 Task: Open the "Network conditions" tab.
Action: Mouse moved to (970, 25)
Screenshot: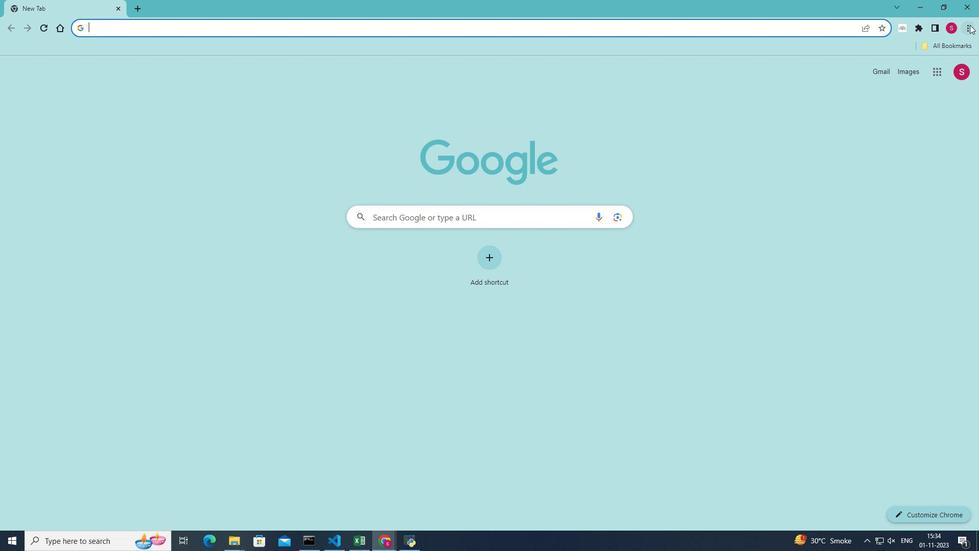 
Action: Mouse pressed left at (970, 25)
Screenshot: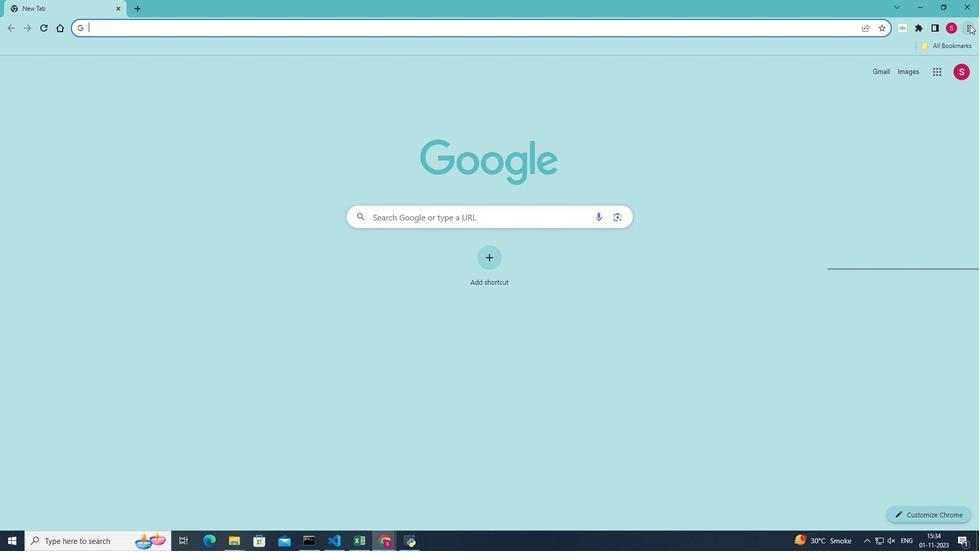 
Action: Mouse moved to (871, 185)
Screenshot: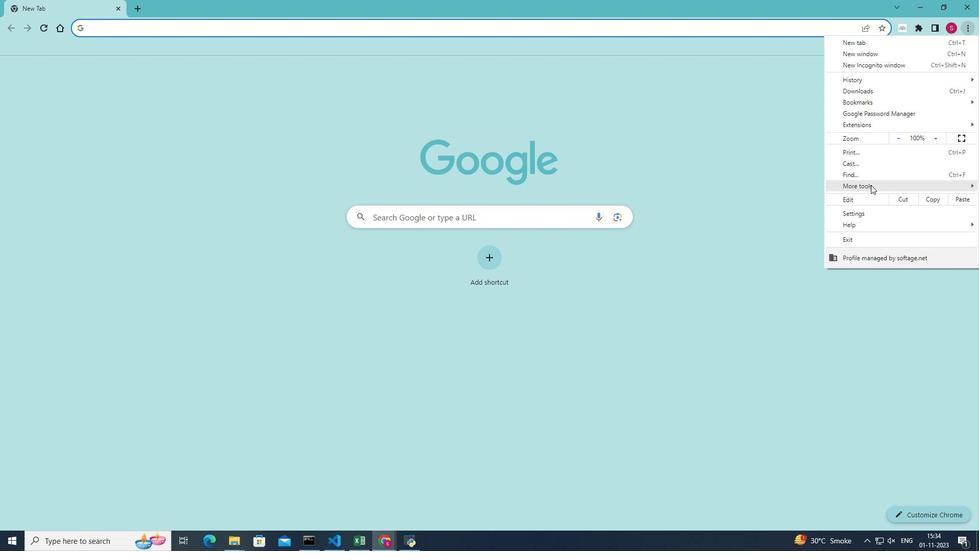 
Action: Mouse pressed left at (871, 185)
Screenshot: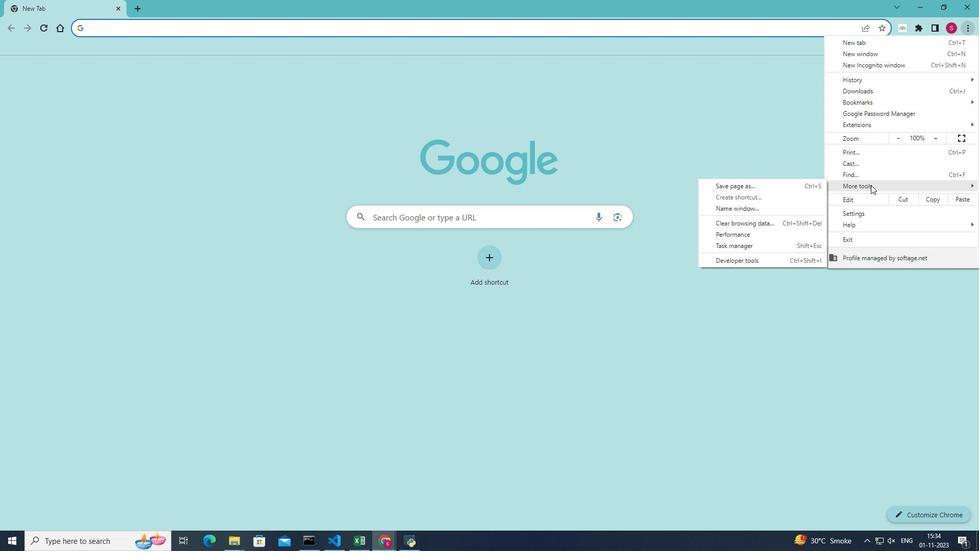 
Action: Mouse moved to (770, 262)
Screenshot: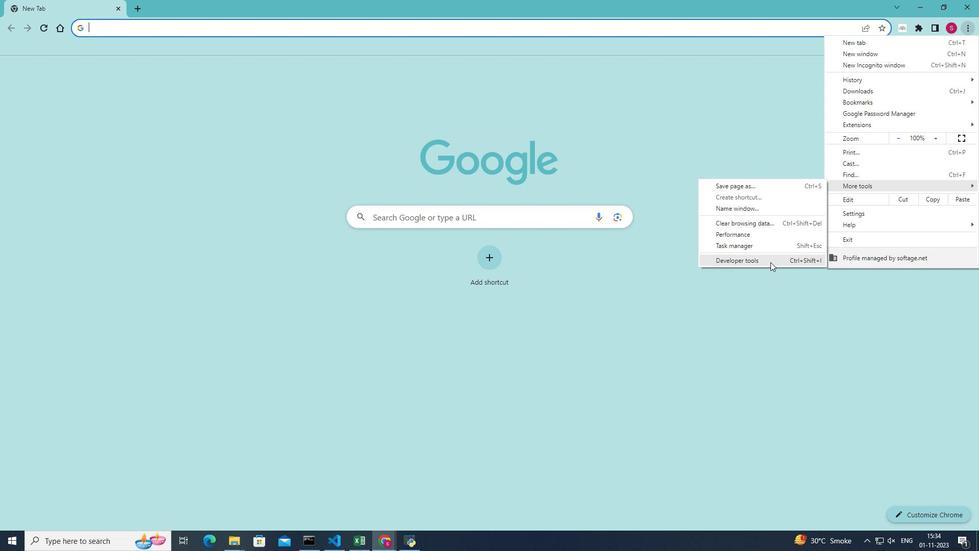 
Action: Mouse pressed left at (770, 262)
Screenshot: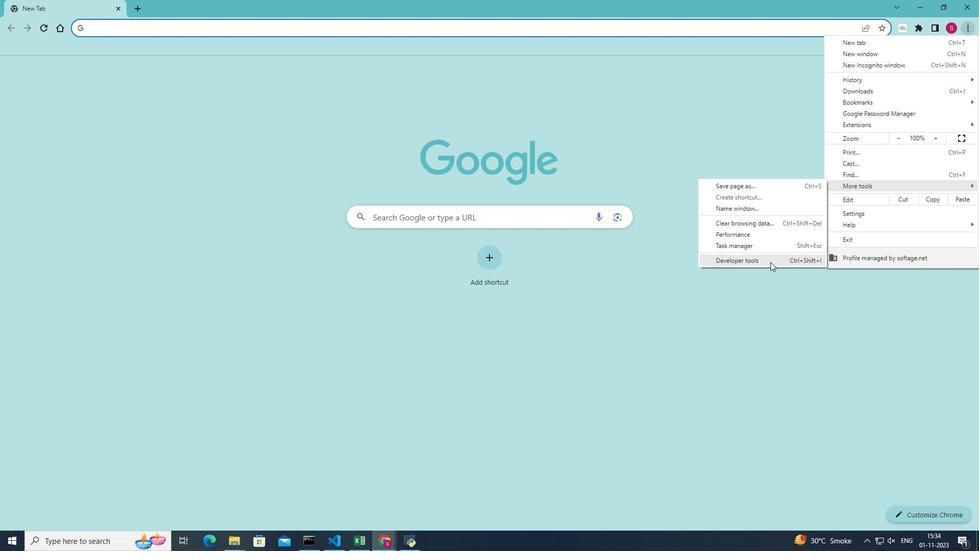 
Action: Mouse moved to (956, 63)
Screenshot: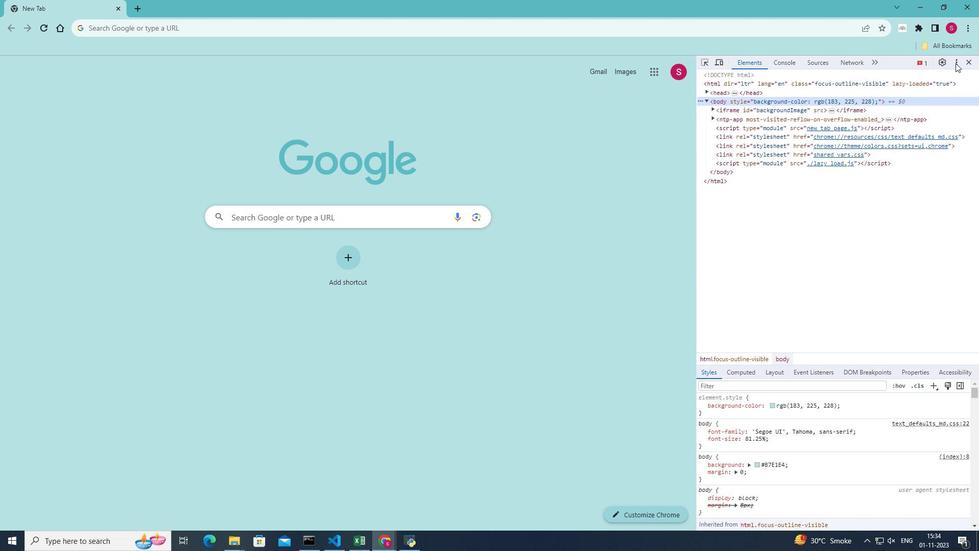 
Action: Mouse pressed left at (956, 63)
Screenshot: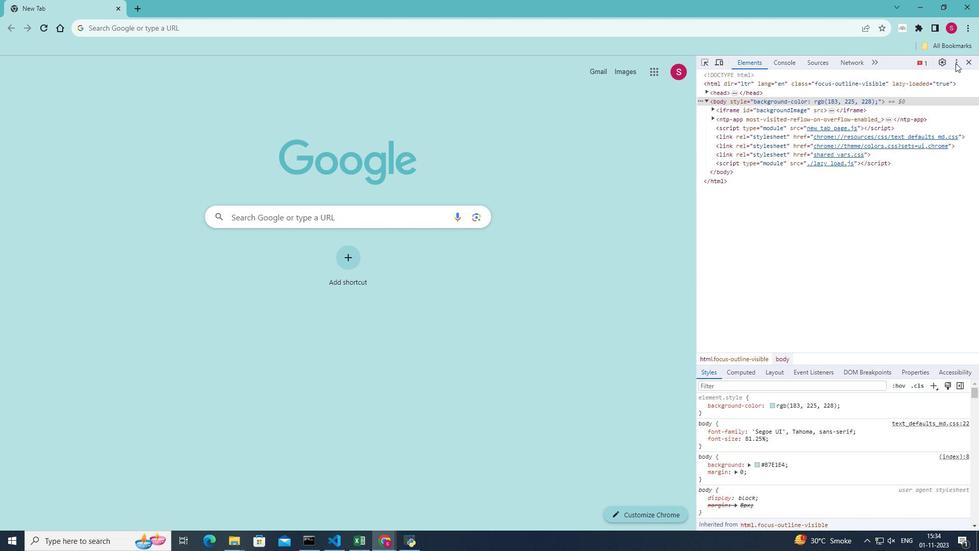 
Action: Mouse moved to (830, 245)
Screenshot: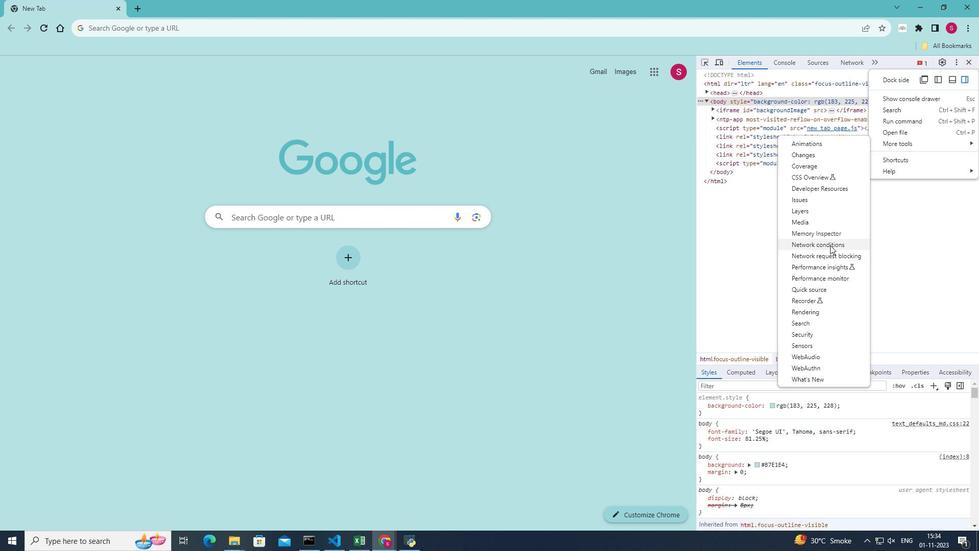 
Action: Mouse pressed left at (830, 245)
Screenshot: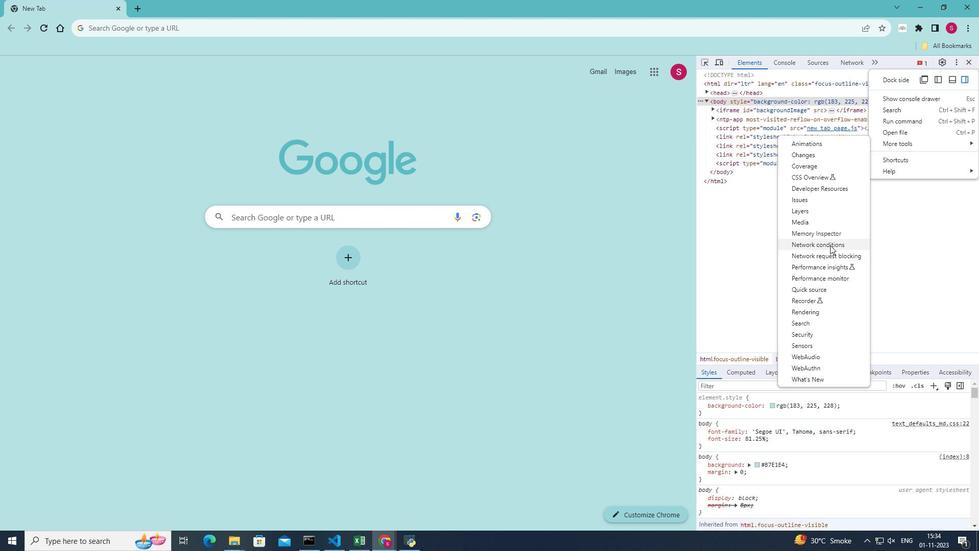 
